 Task: Look for Airbnb options in Asipovichy, Belarus from 1st December, 2023 to 8th December, 2023 for 2 adults, 1 child.1  bedroom having 1 bed and 1 bathroom. Property type can be hotel. Look for 4 properties as per requirement.
Action: Mouse moved to (459, 62)
Screenshot: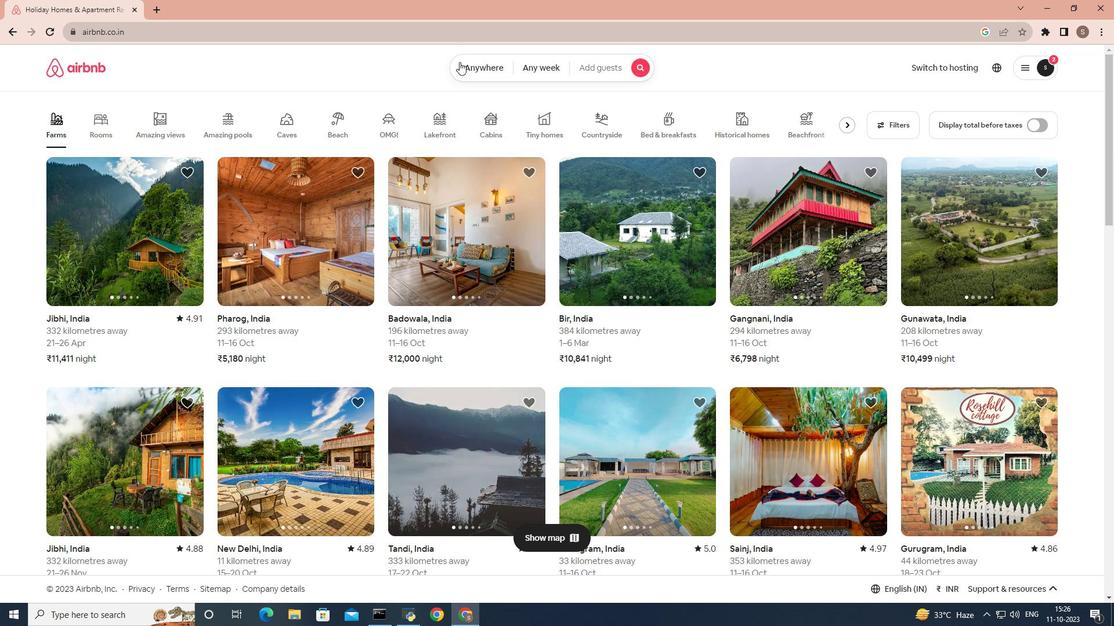 
Action: Mouse pressed left at (459, 62)
Screenshot: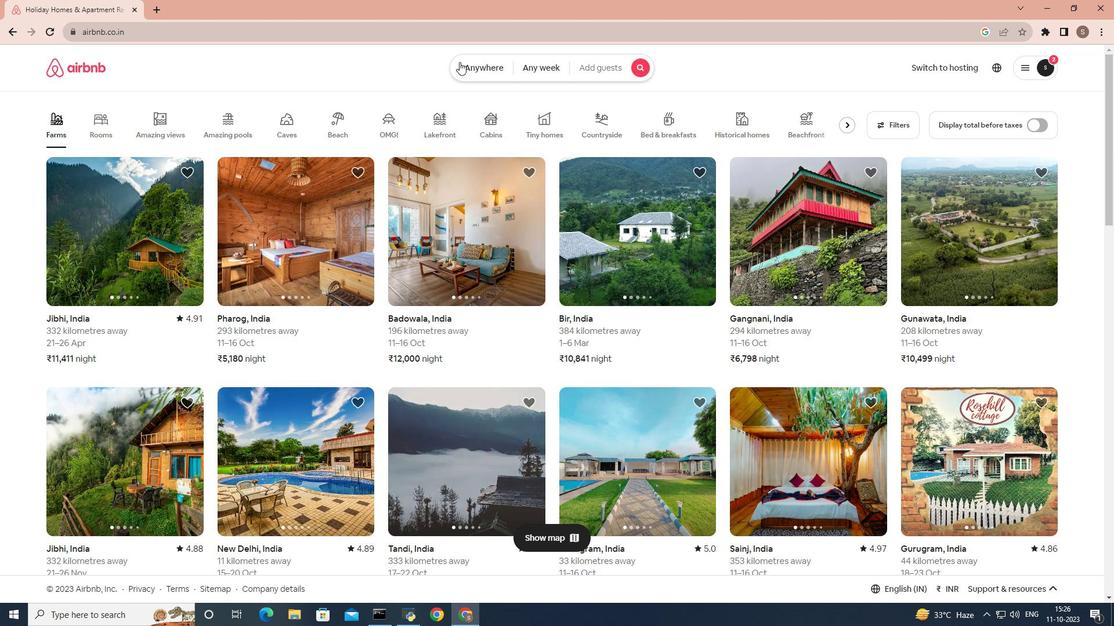 
Action: Mouse moved to (340, 108)
Screenshot: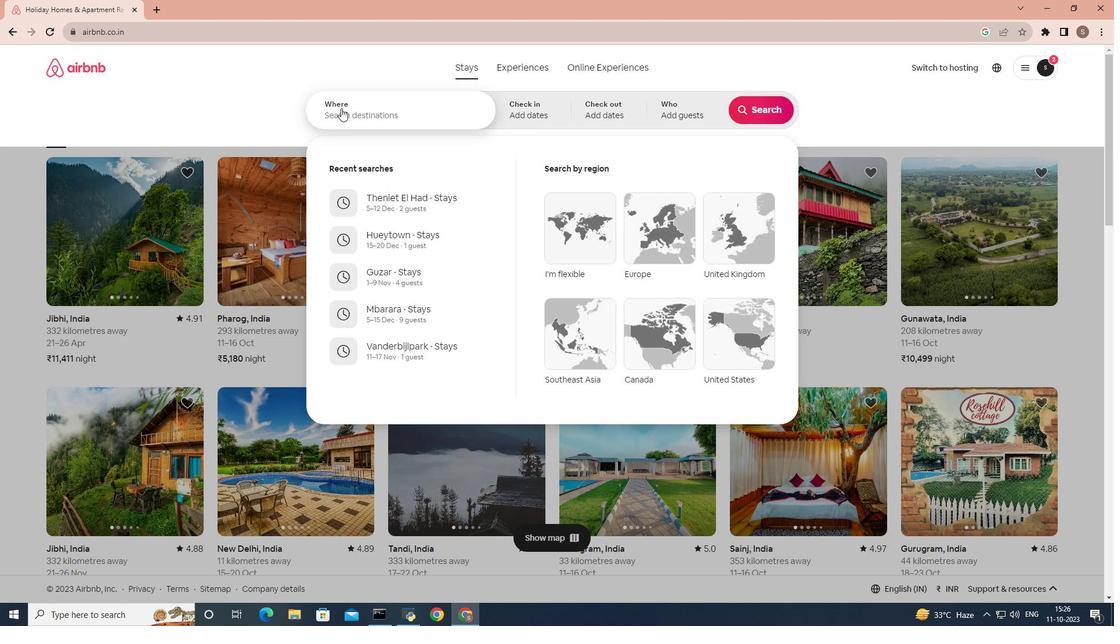 
Action: Mouse pressed left at (340, 108)
Screenshot: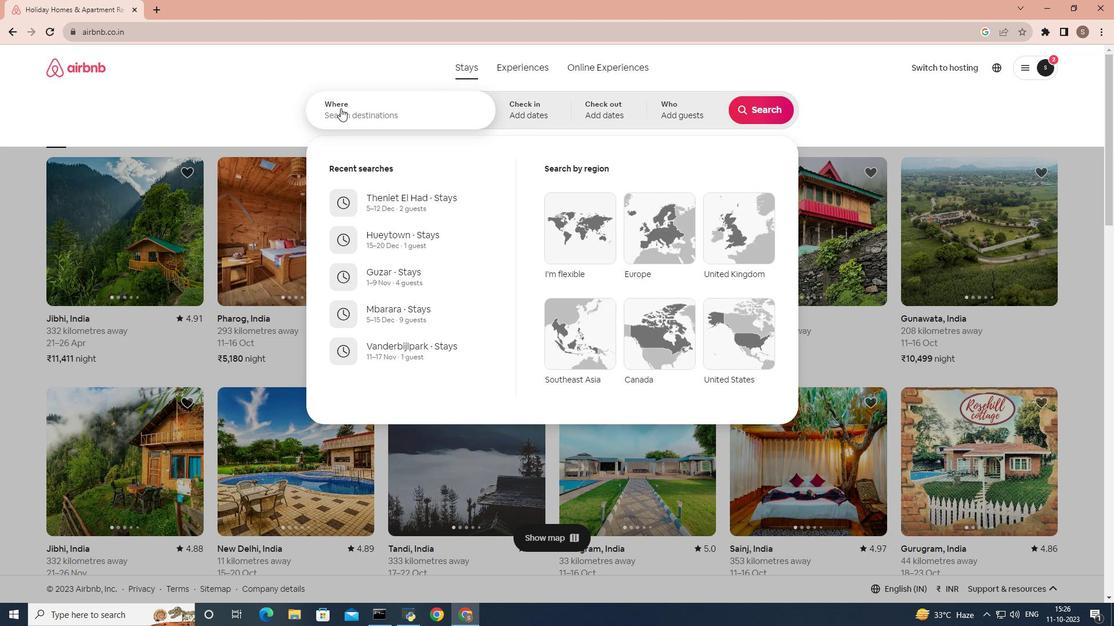 
Action: Key pressed asipo
Screenshot: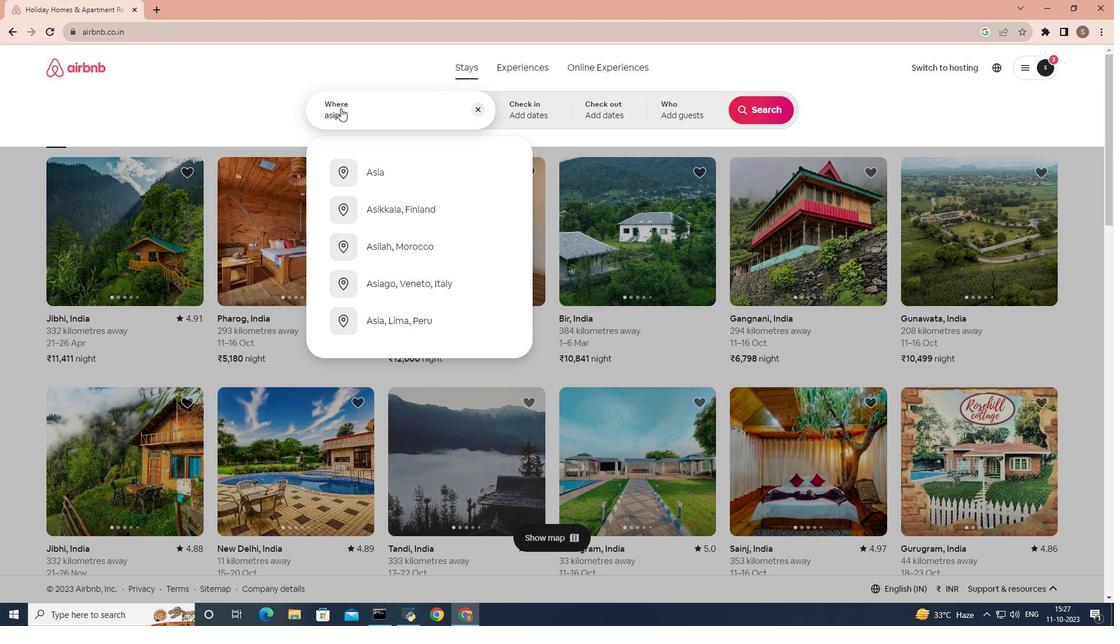 
Action: Mouse moved to (342, 183)
Screenshot: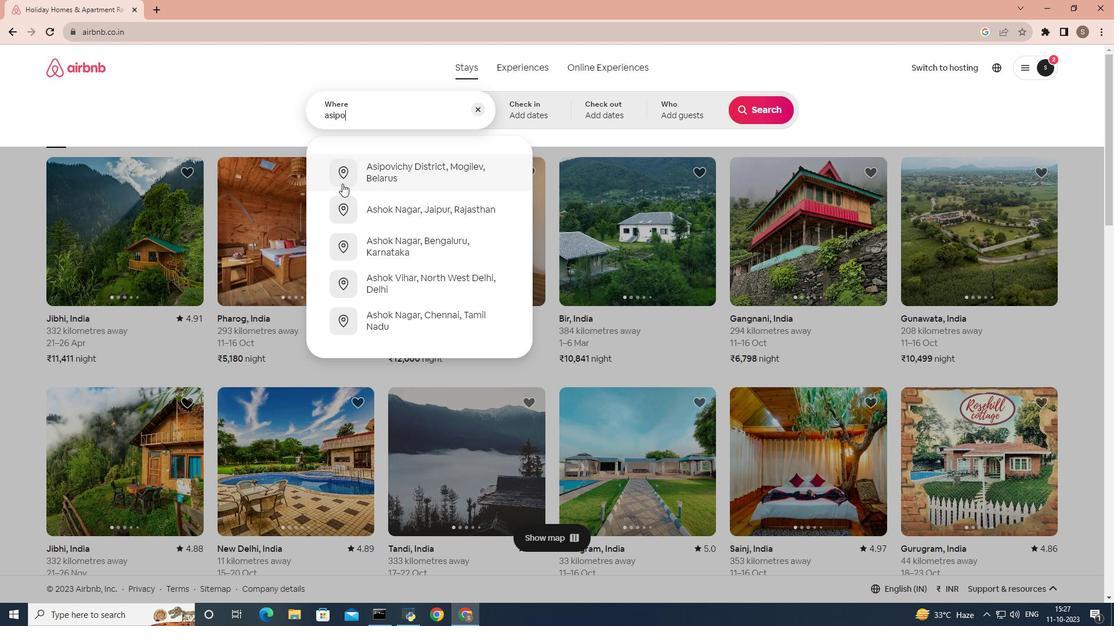 
Action: Mouse pressed left at (342, 183)
Screenshot: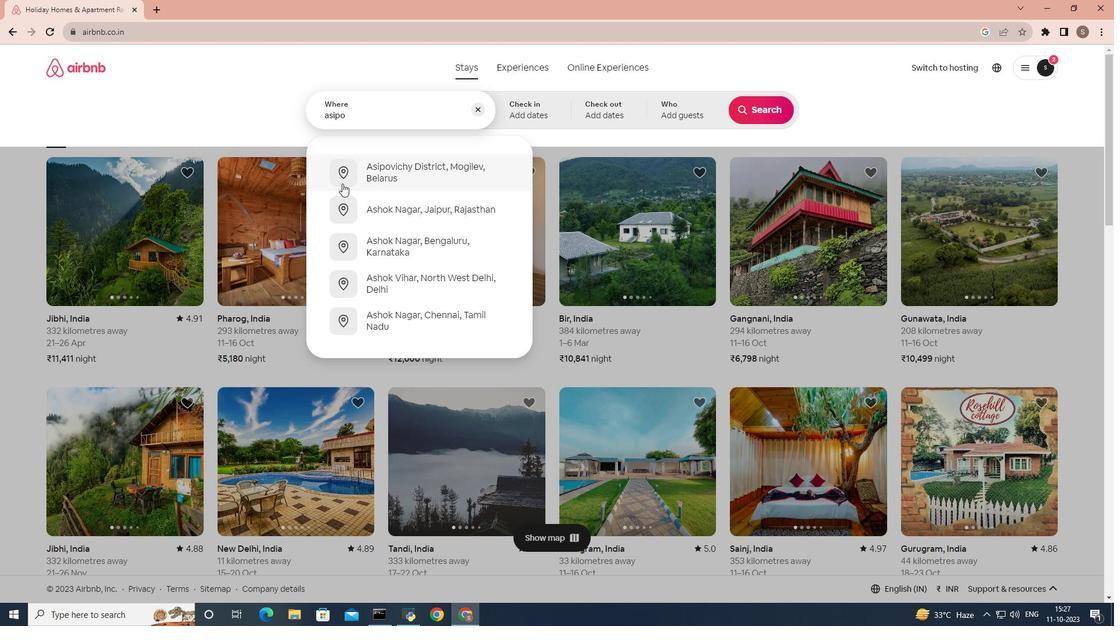 
Action: Mouse moved to (763, 208)
Screenshot: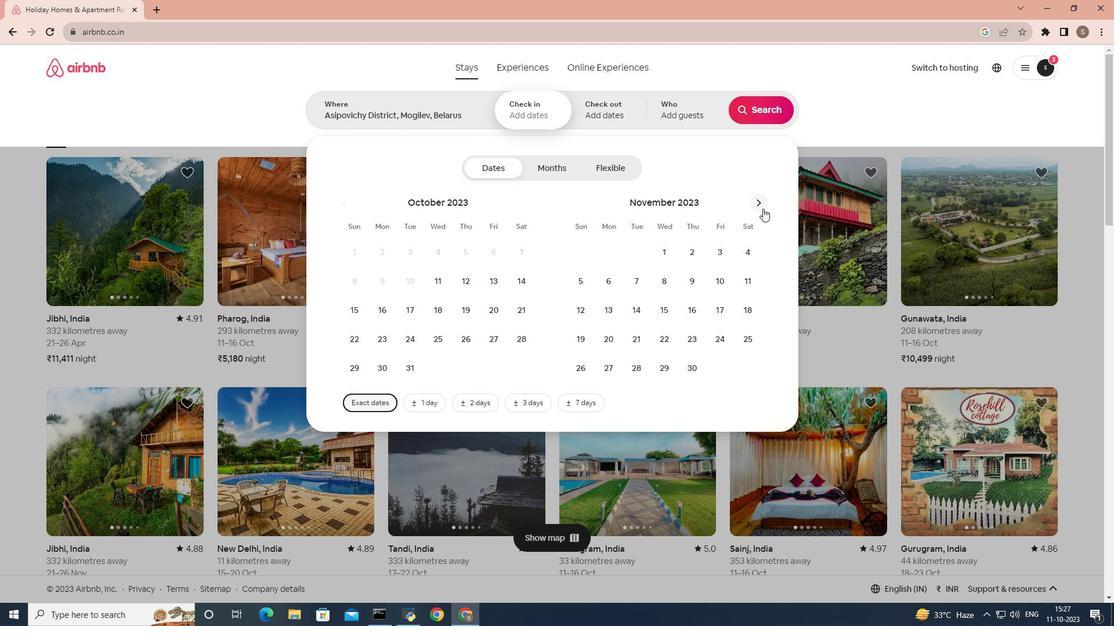 
Action: Mouse pressed left at (763, 208)
Screenshot: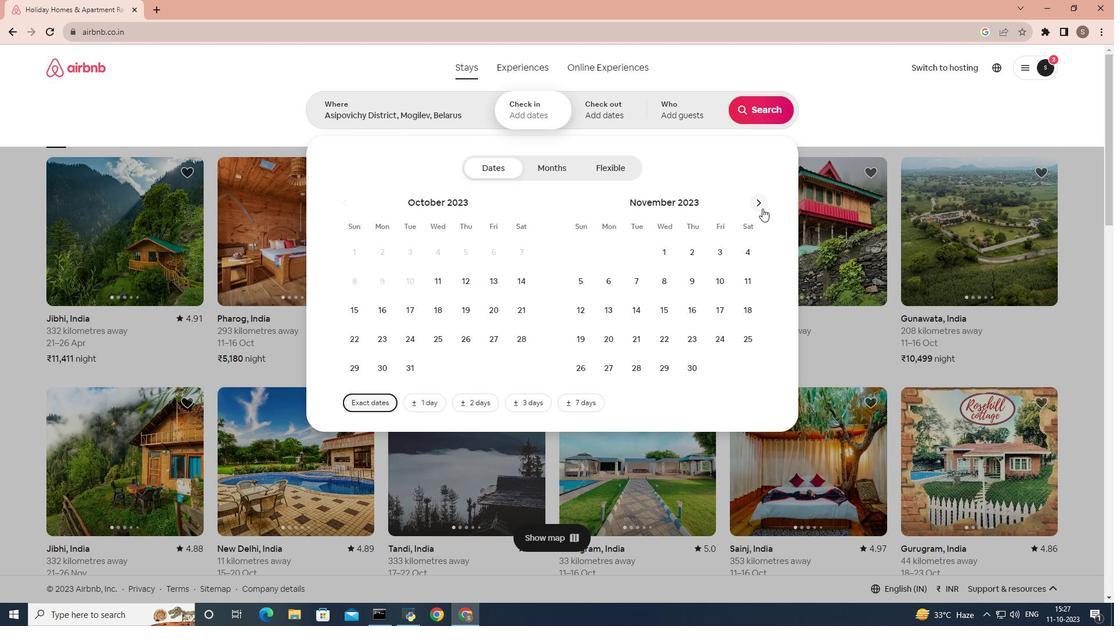 
Action: Mouse moved to (723, 253)
Screenshot: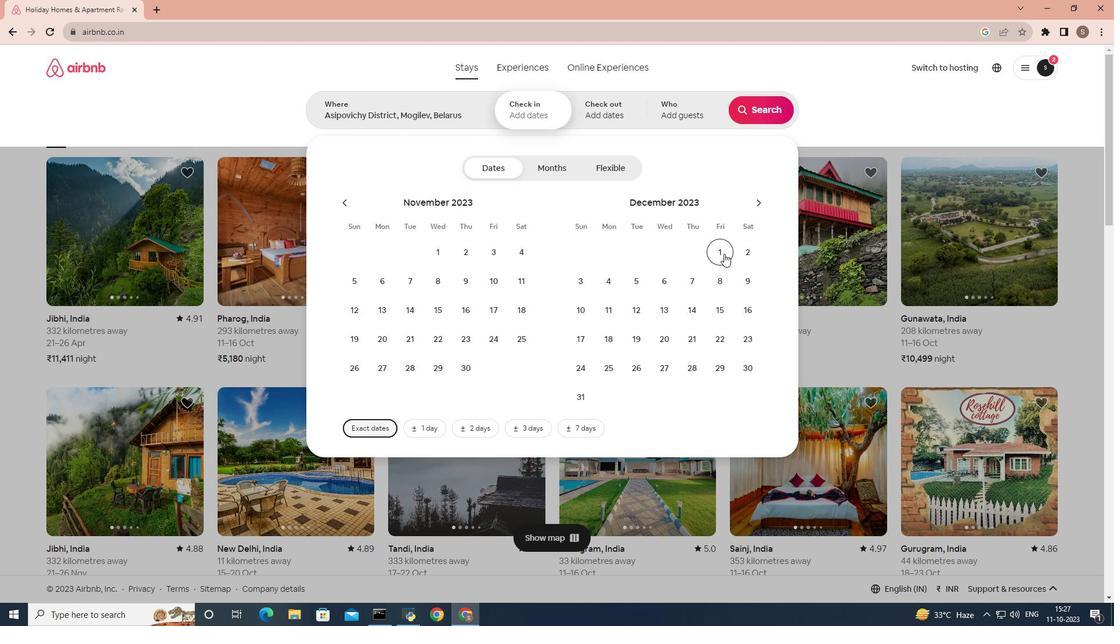 
Action: Mouse pressed left at (723, 253)
Screenshot: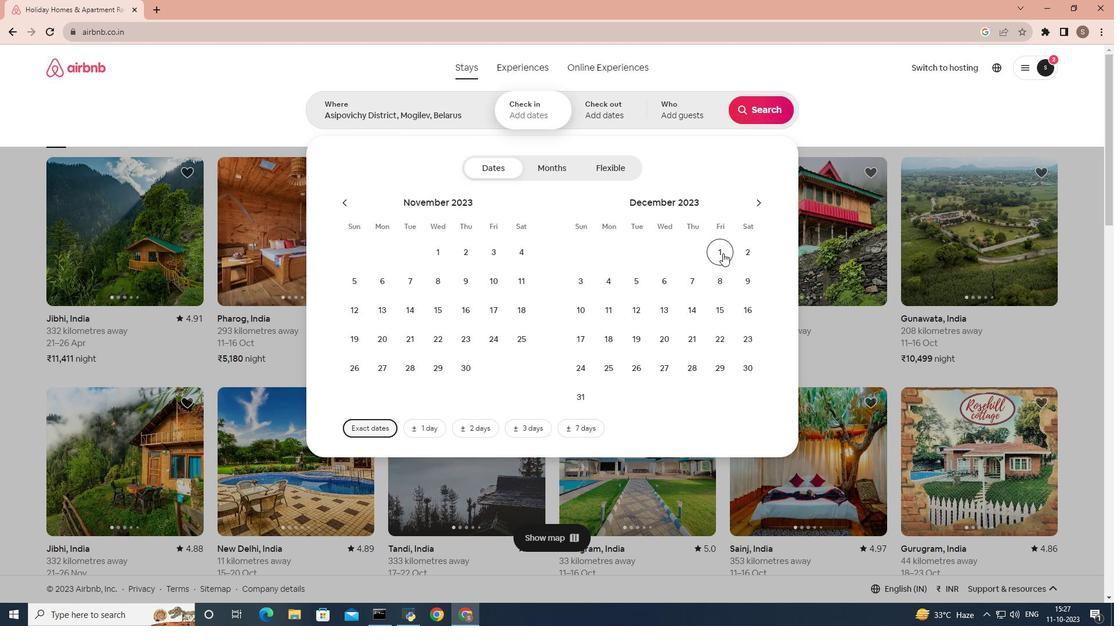 
Action: Mouse moved to (716, 283)
Screenshot: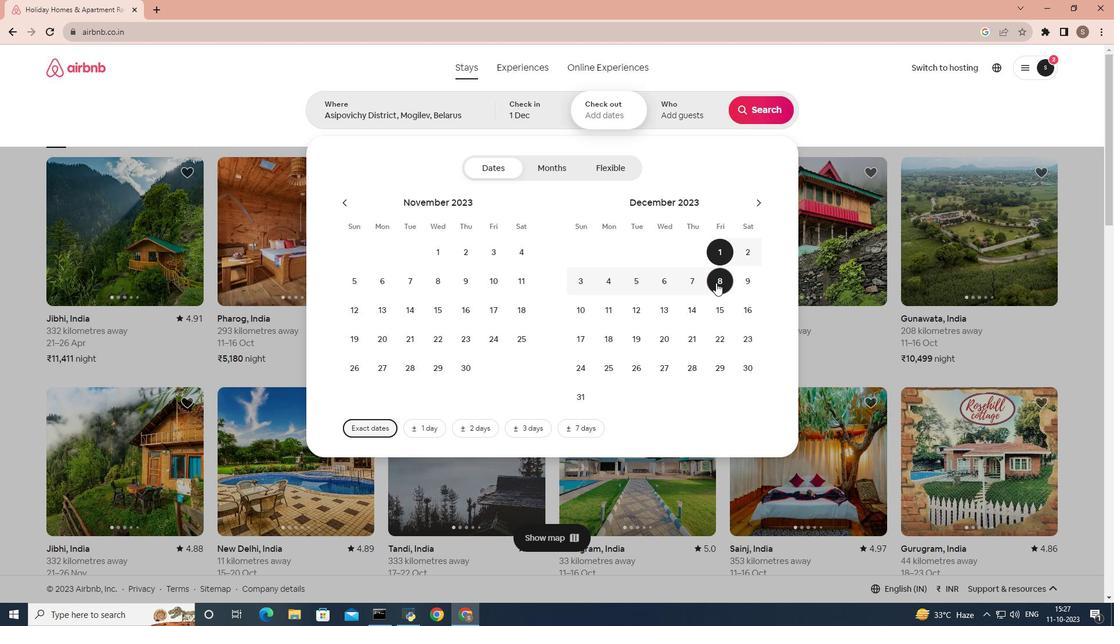 
Action: Mouse pressed left at (716, 283)
Screenshot: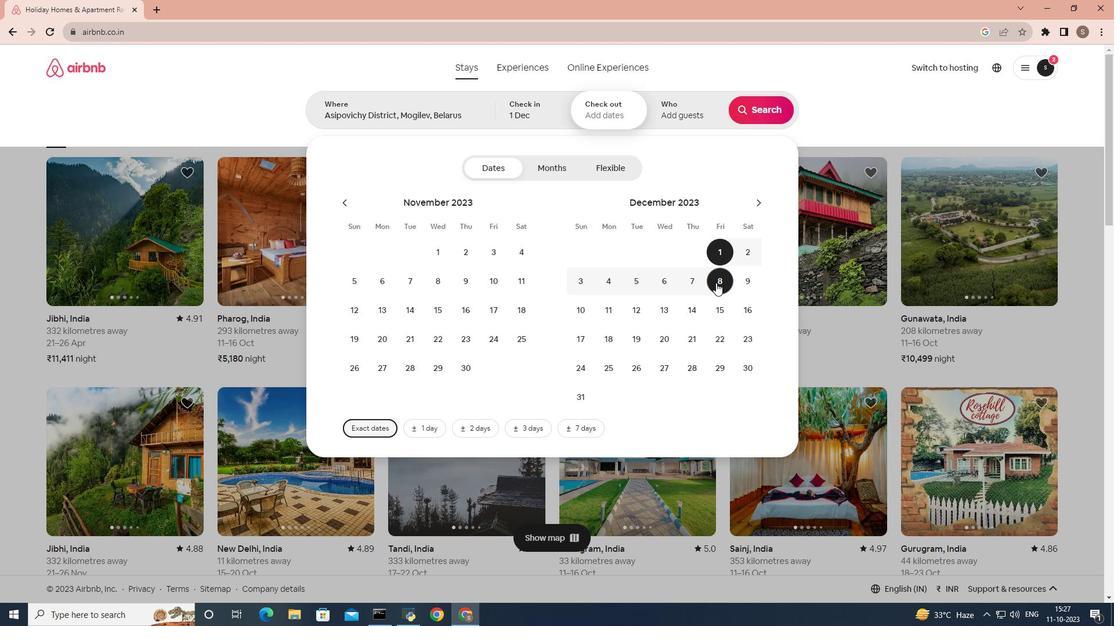 
Action: Mouse moved to (705, 117)
Screenshot: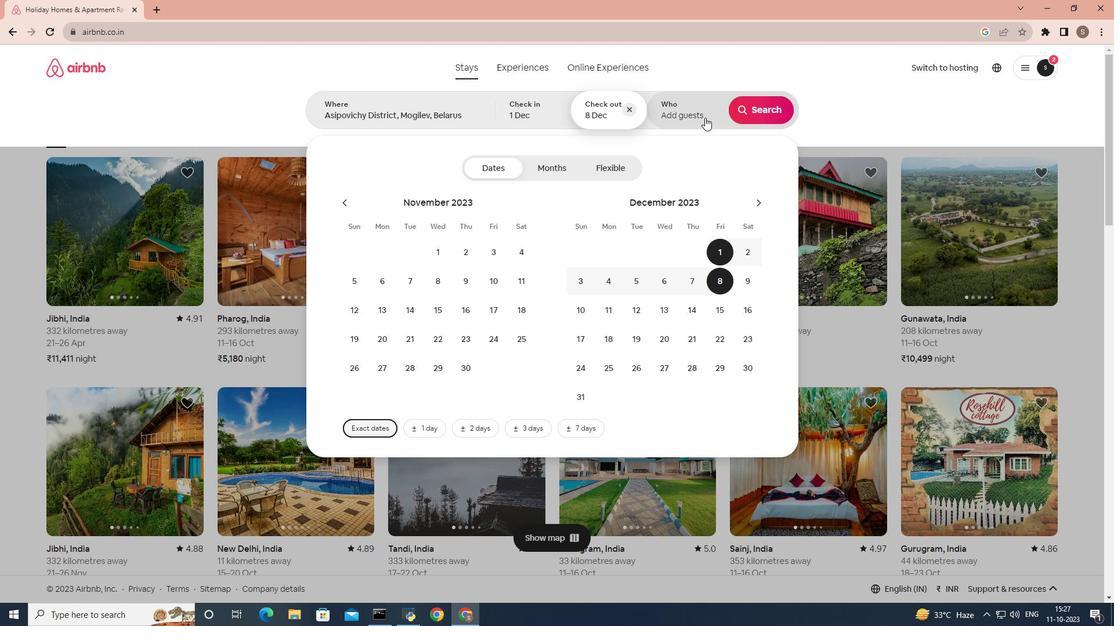 
Action: Mouse pressed left at (705, 117)
Screenshot: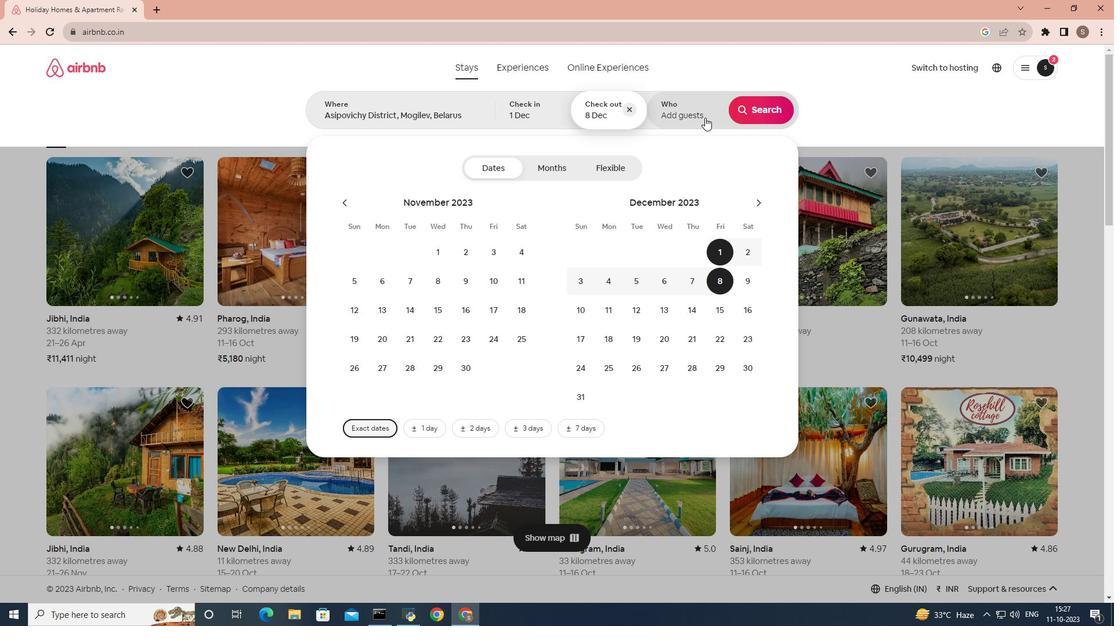 
Action: Mouse moved to (767, 163)
Screenshot: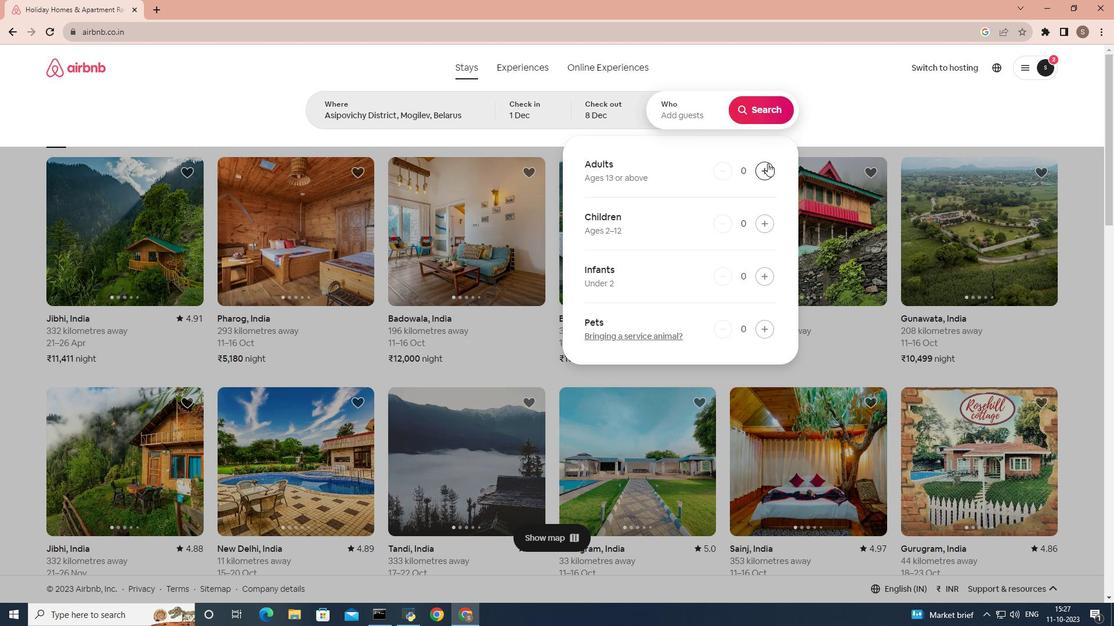 
Action: Mouse pressed left at (767, 163)
Screenshot: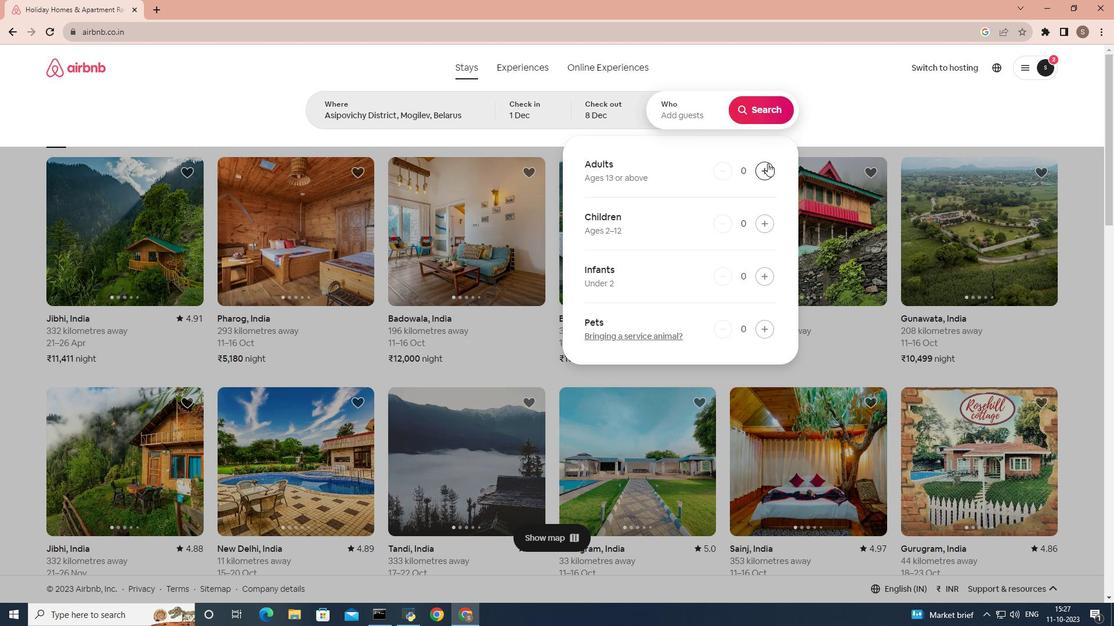 
Action: Mouse pressed left at (767, 163)
Screenshot: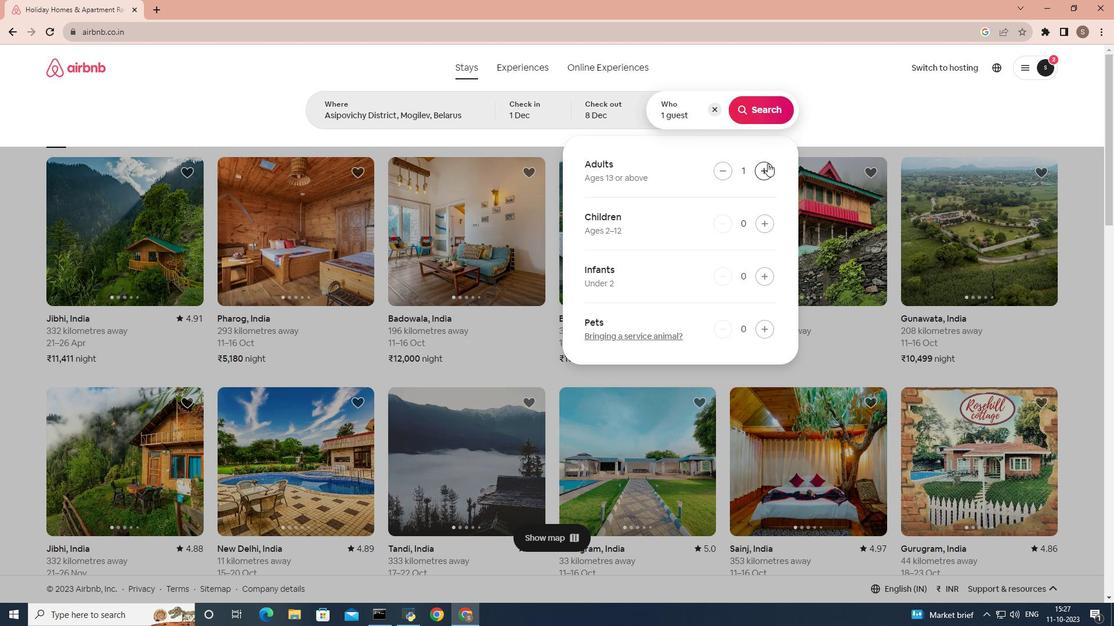 
Action: Mouse moved to (763, 225)
Screenshot: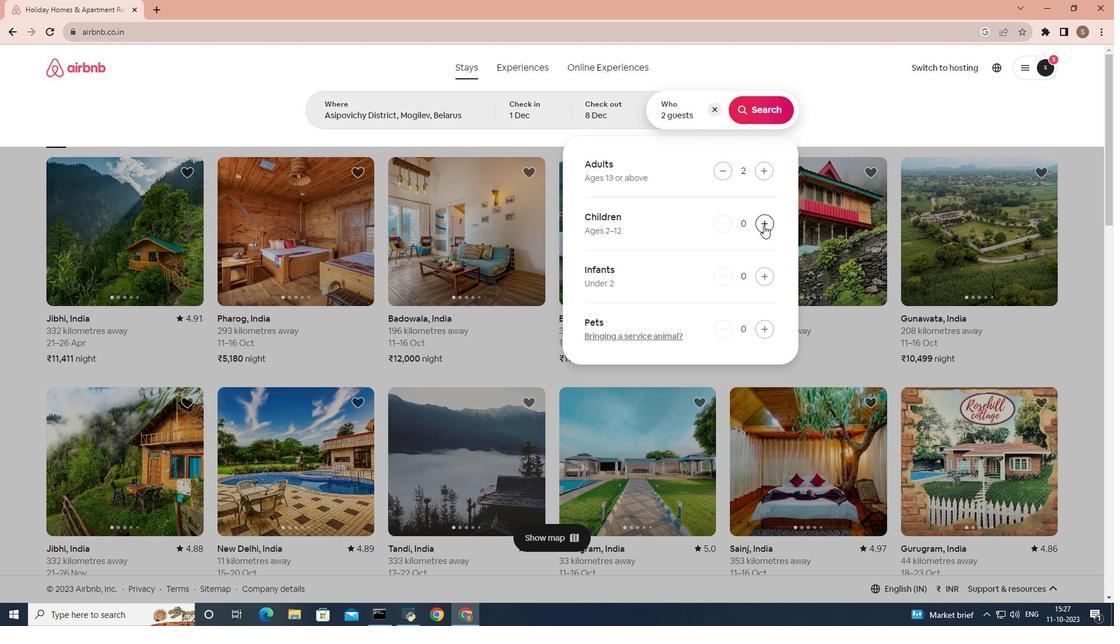 
Action: Mouse pressed left at (763, 225)
Screenshot: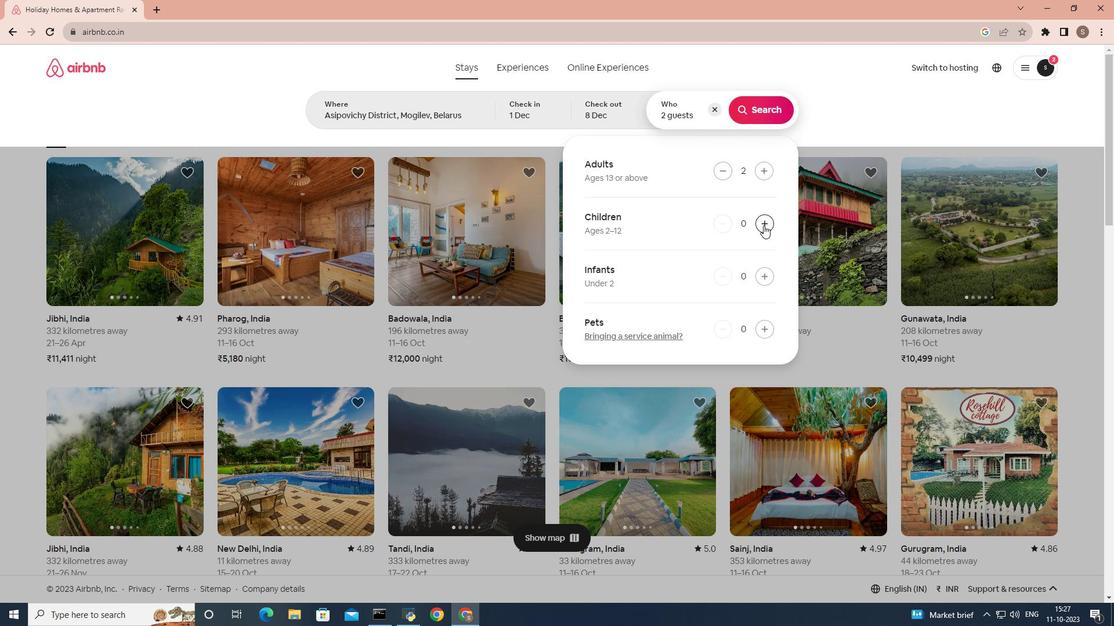 
Action: Mouse moved to (771, 115)
Screenshot: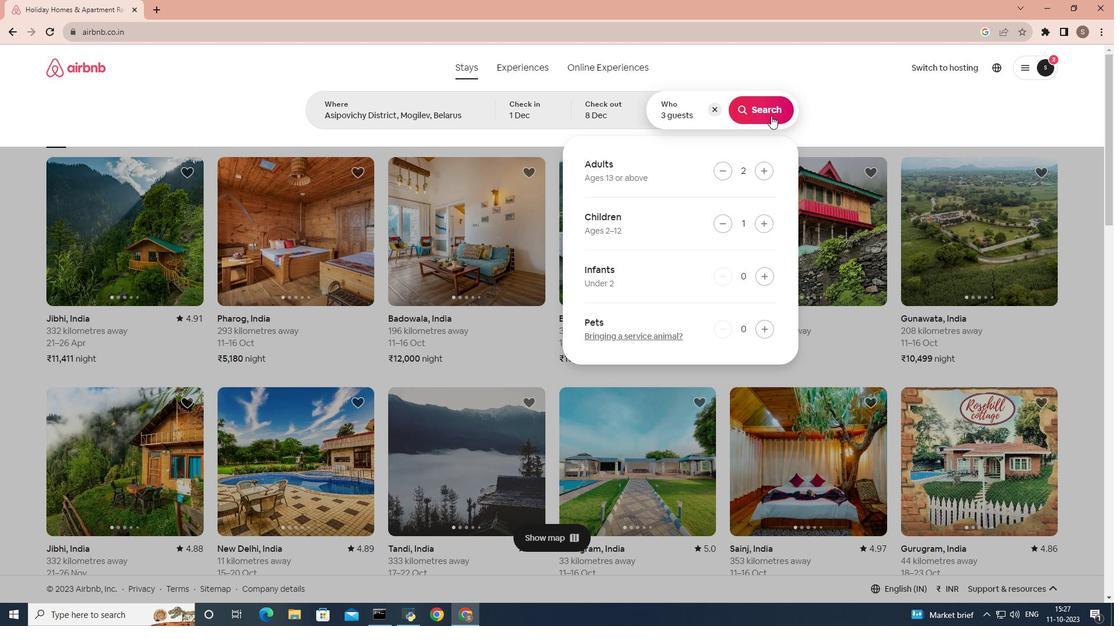 
Action: Mouse pressed left at (771, 115)
Screenshot: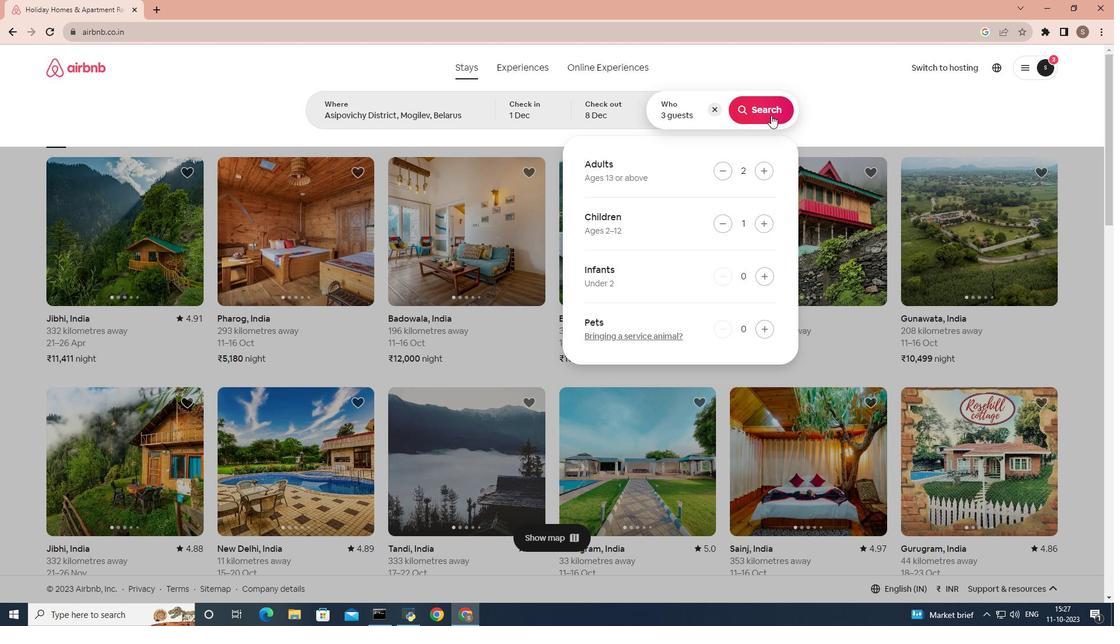 
Action: Mouse moved to (907, 120)
Screenshot: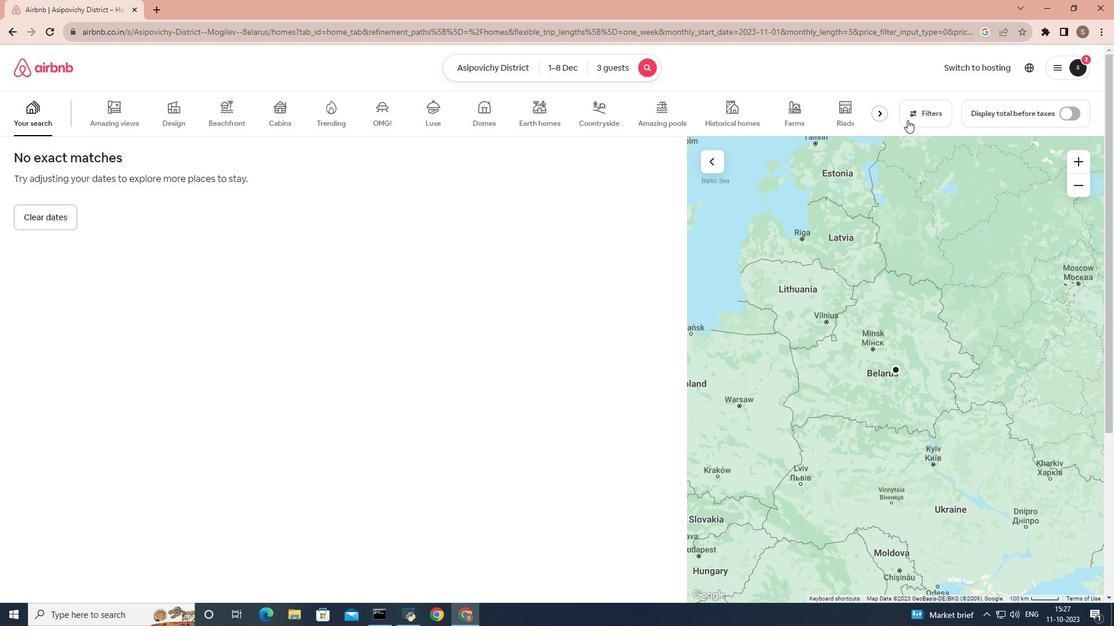 
Action: Mouse pressed left at (907, 120)
Screenshot: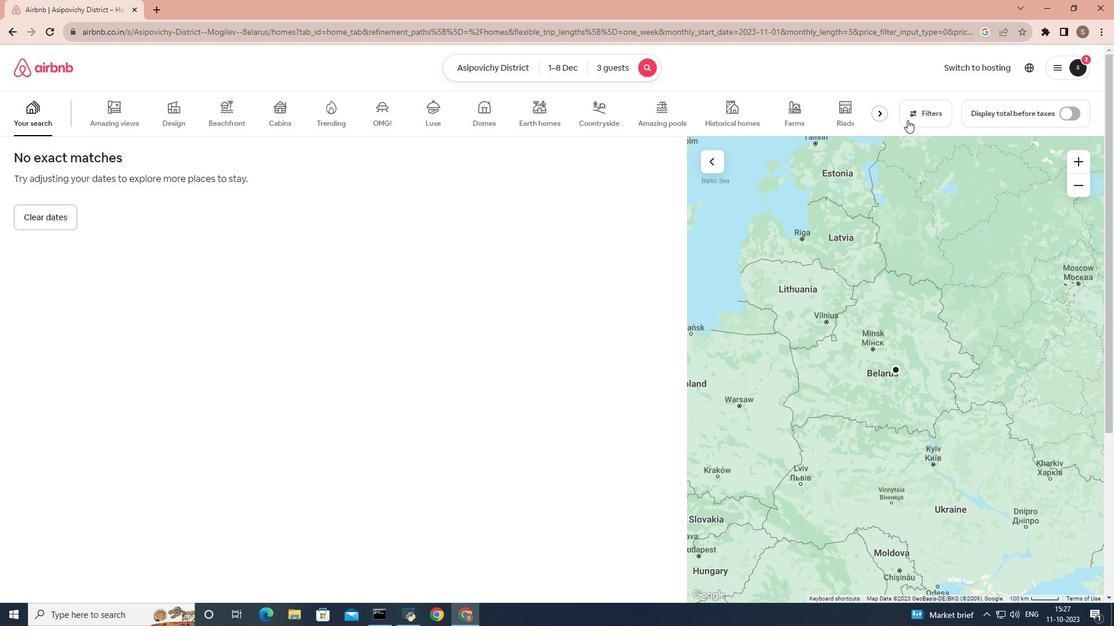 
Action: Mouse moved to (424, 423)
Screenshot: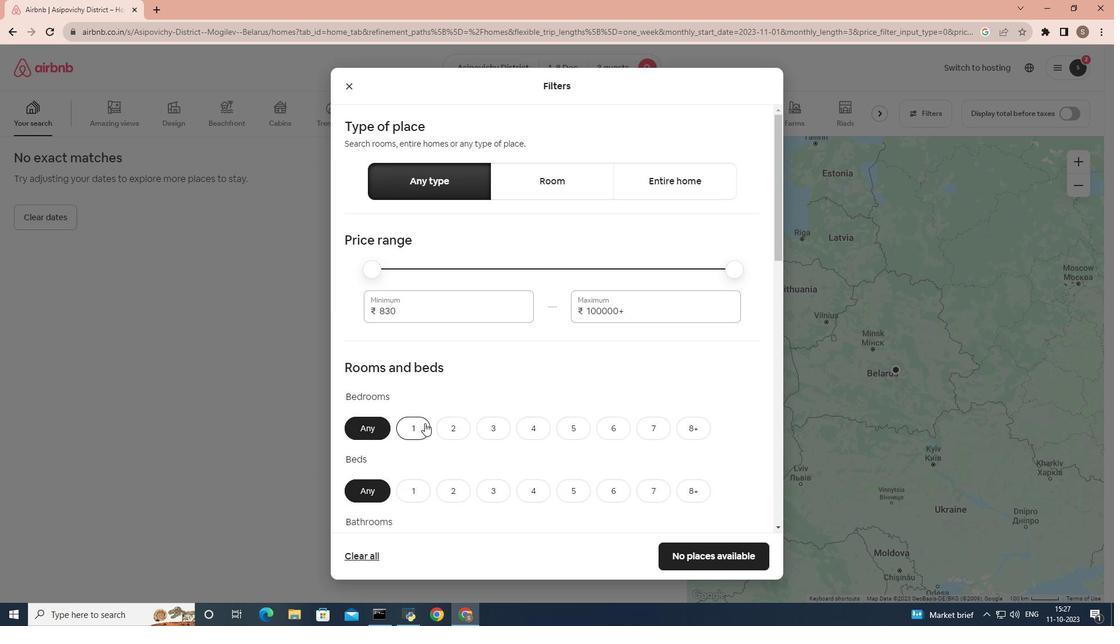 
Action: Mouse pressed left at (424, 423)
Screenshot: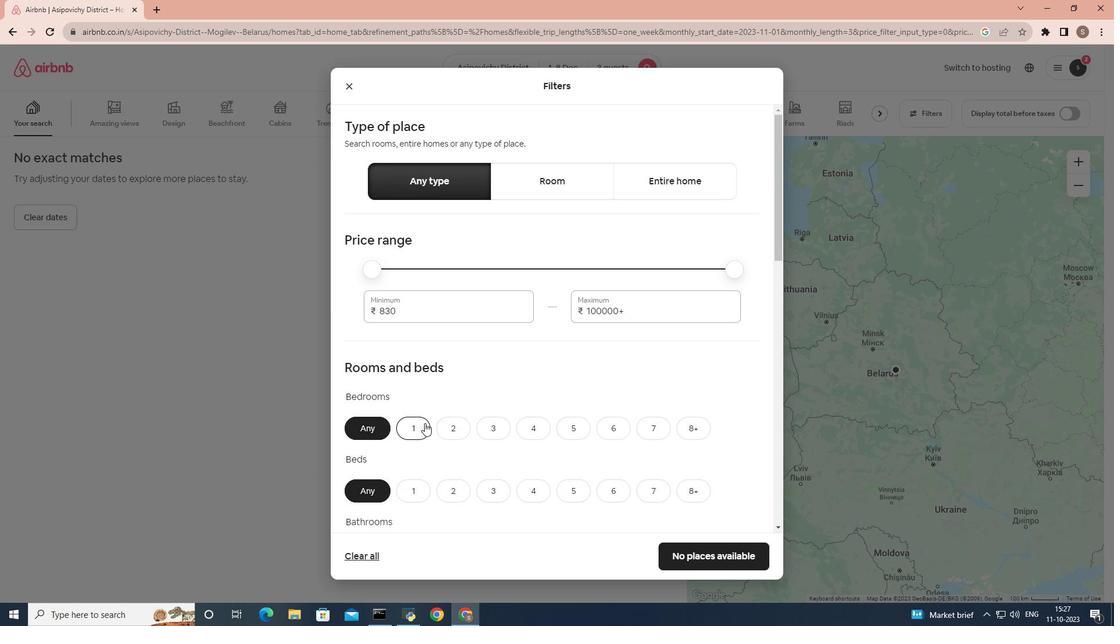 
Action: Mouse scrolled (424, 423) with delta (0, 0)
Screenshot: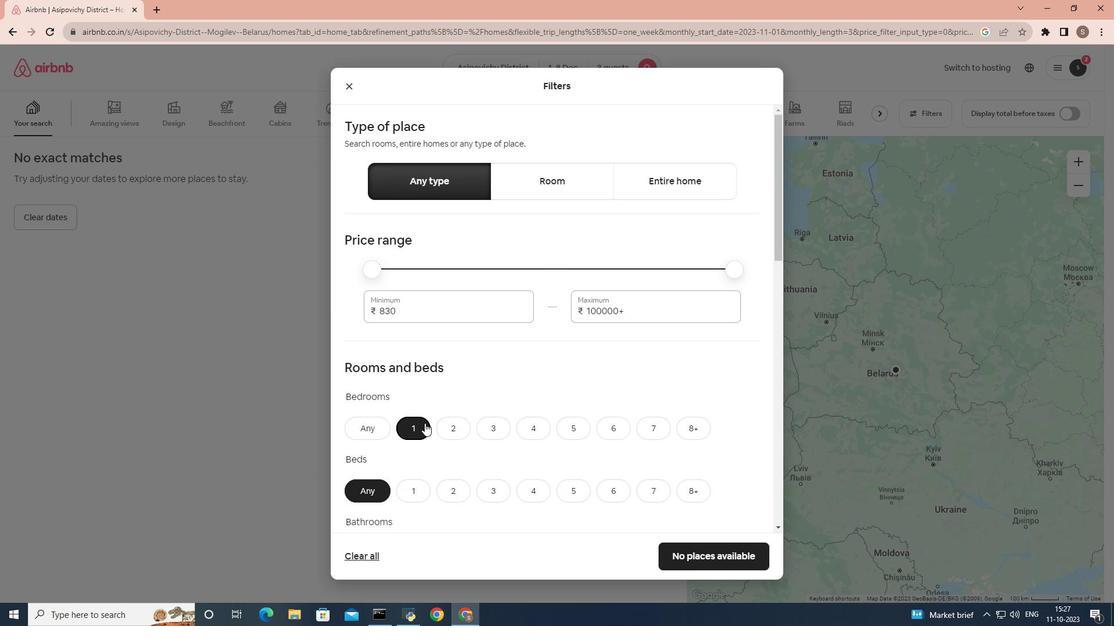 
Action: Mouse scrolled (424, 423) with delta (0, 0)
Screenshot: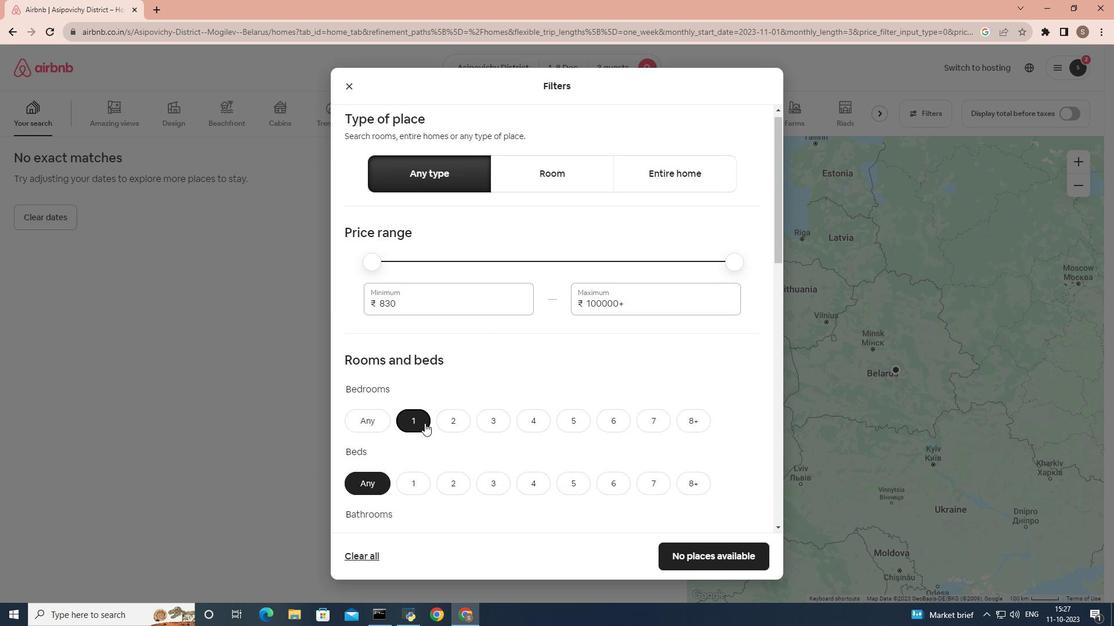 
Action: Mouse scrolled (424, 423) with delta (0, 0)
Screenshot: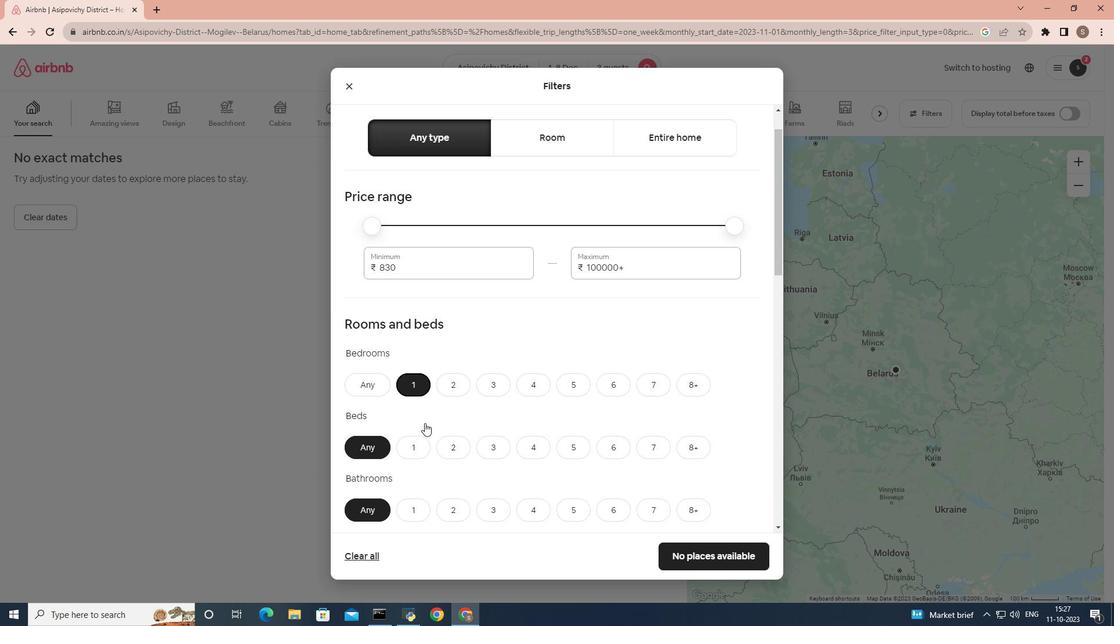 
Action: Mouse moved to (421, 371)
Screenshot: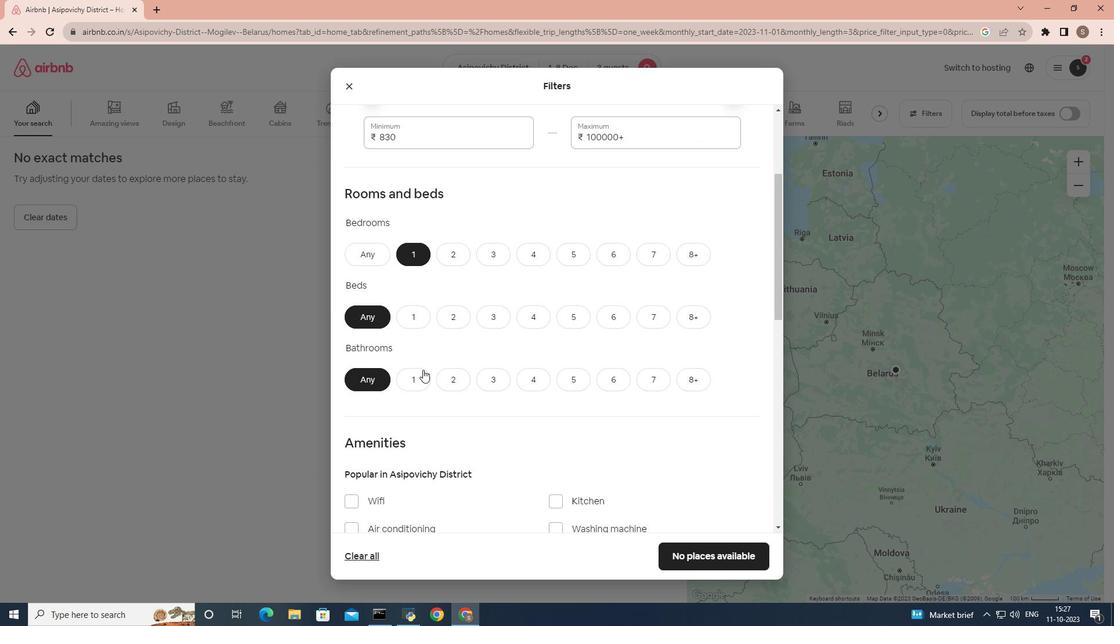 
Action: Mouse pressed left at (421, 371)
Screenshot: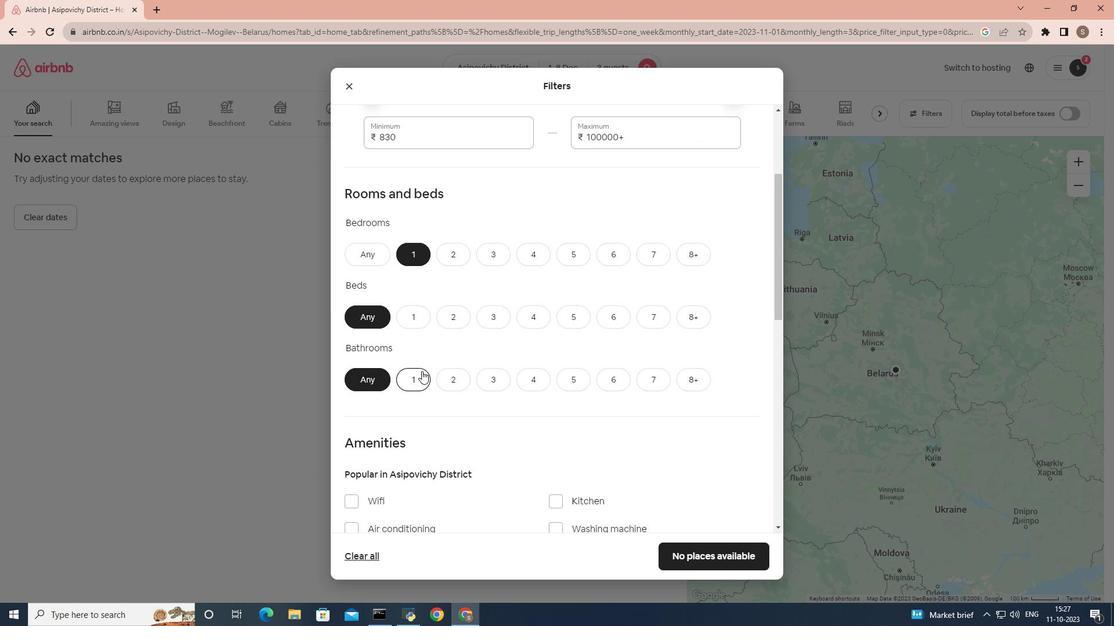 
Action: Mouse moved to (402, 309)
Screenshot: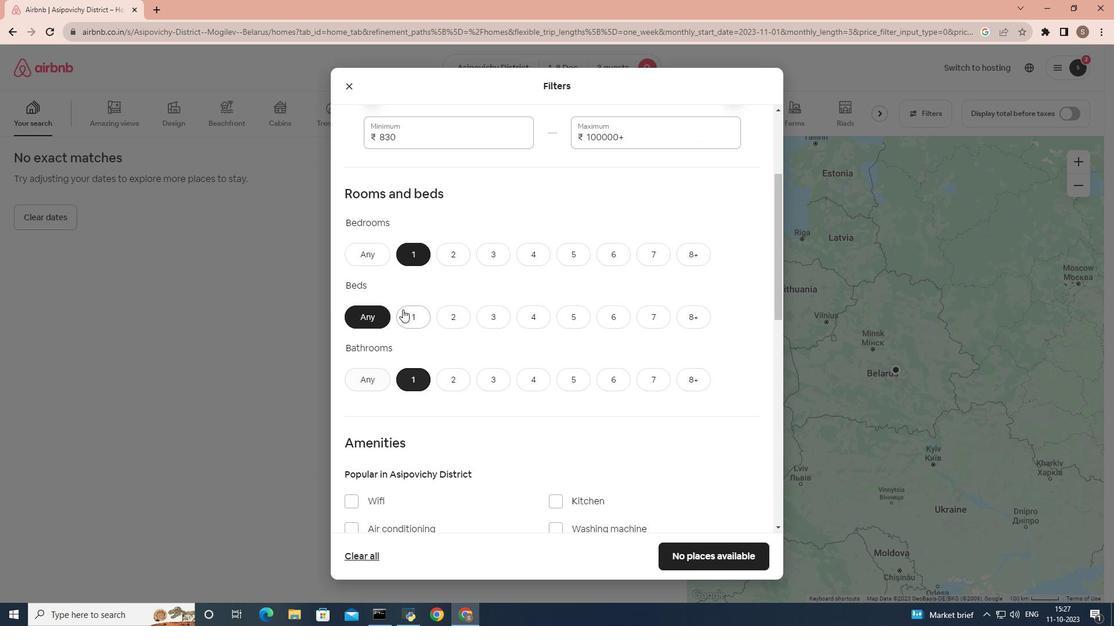 
Action: Mouse pressed left at (402, 309)
Screenshot: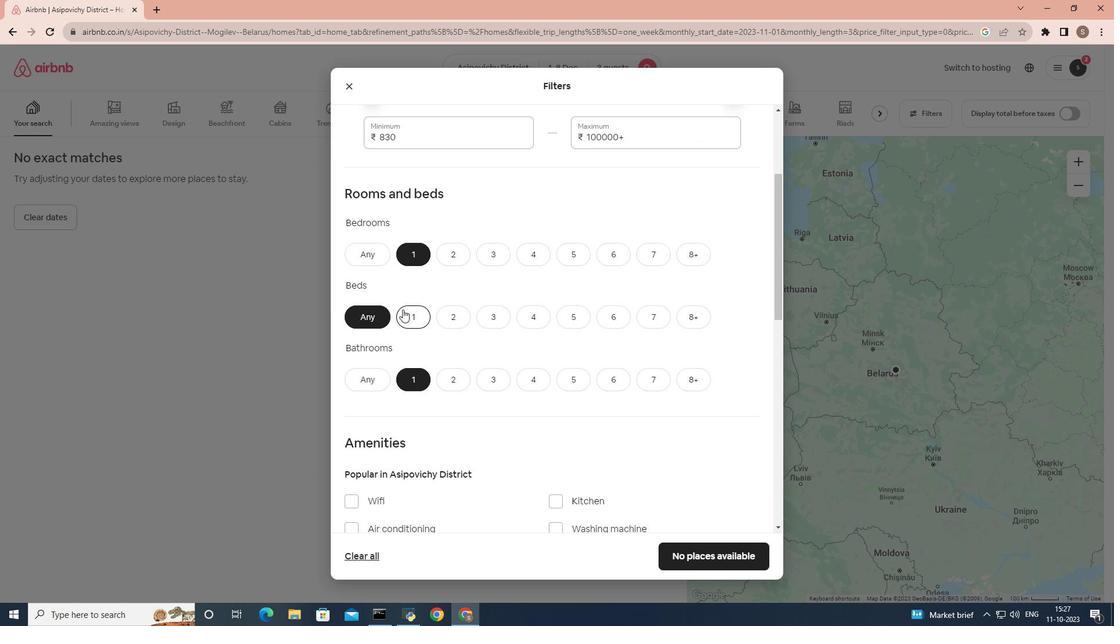 
Action: Mouse moved to (472, 358)
Screenshot: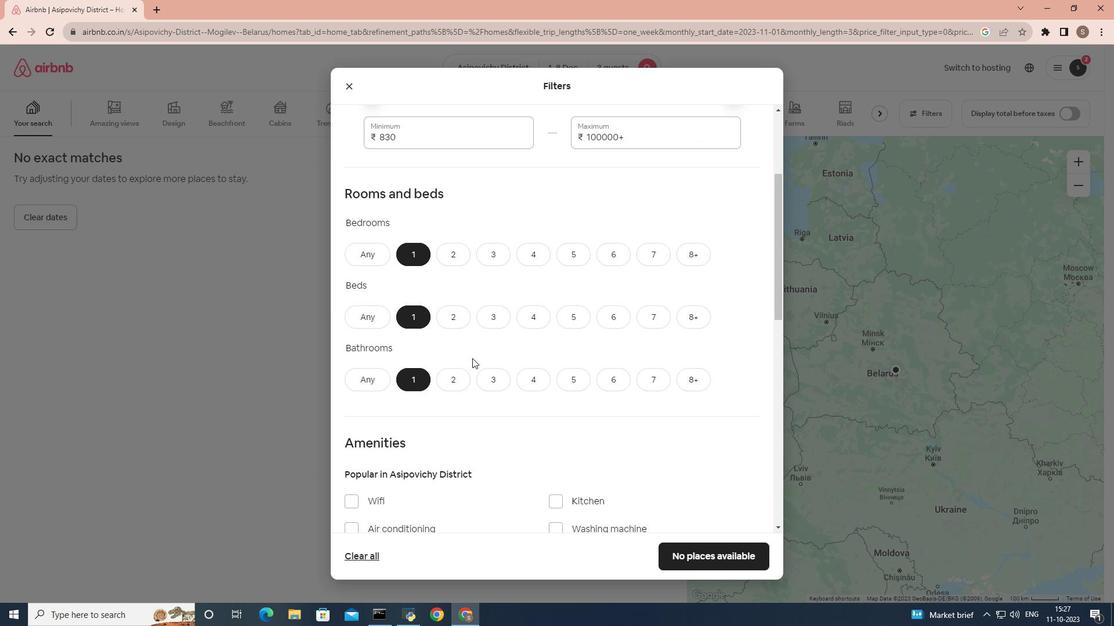 
Action: Mouse scrolled (472, 358) with delta (0, 0)
Screenshot: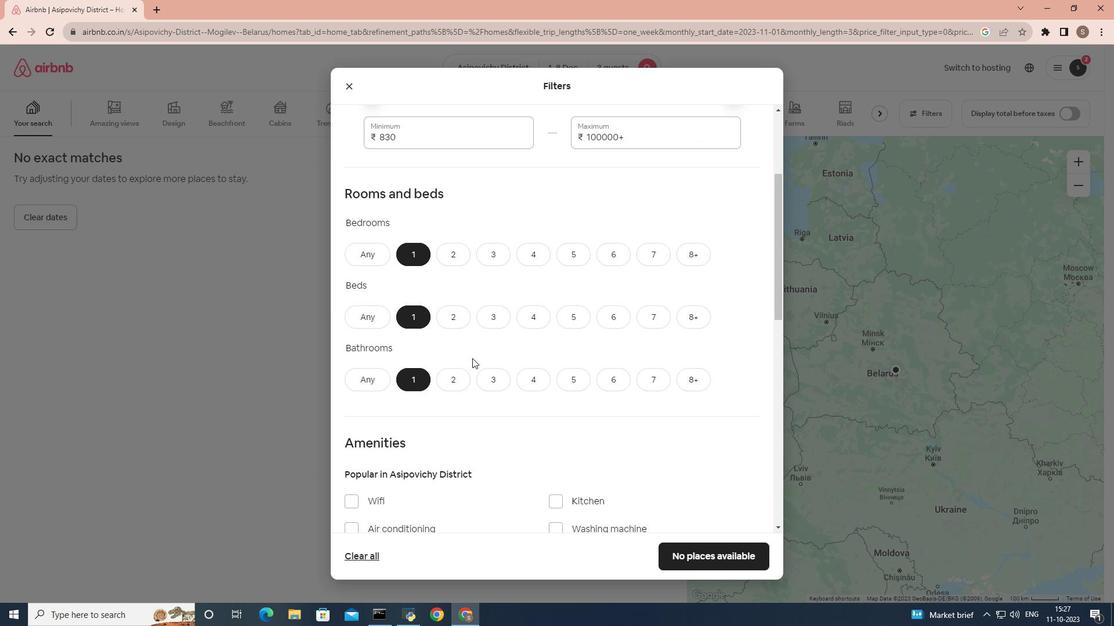 
Action: Mouse scrolled (472, 358) with delta (0, 0)
Screenshot: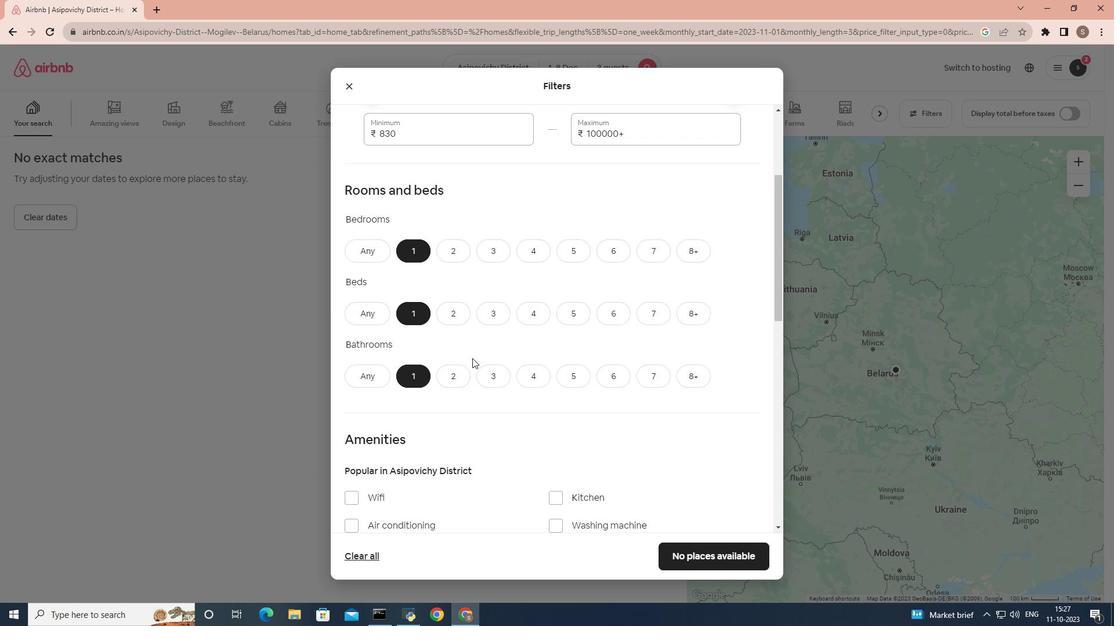 
Action: Mouse scrolled (472, 358) with delta (0, 0)
Screenshot: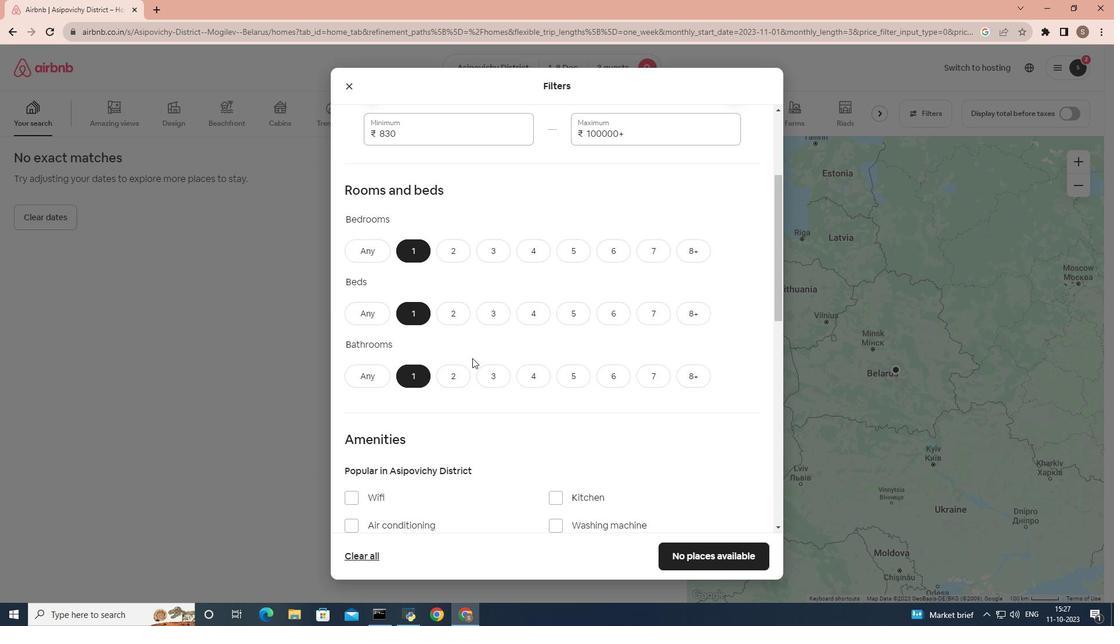 
Action: Mouse scrolled (472, 358) with delta (0, 0)
Screenshot: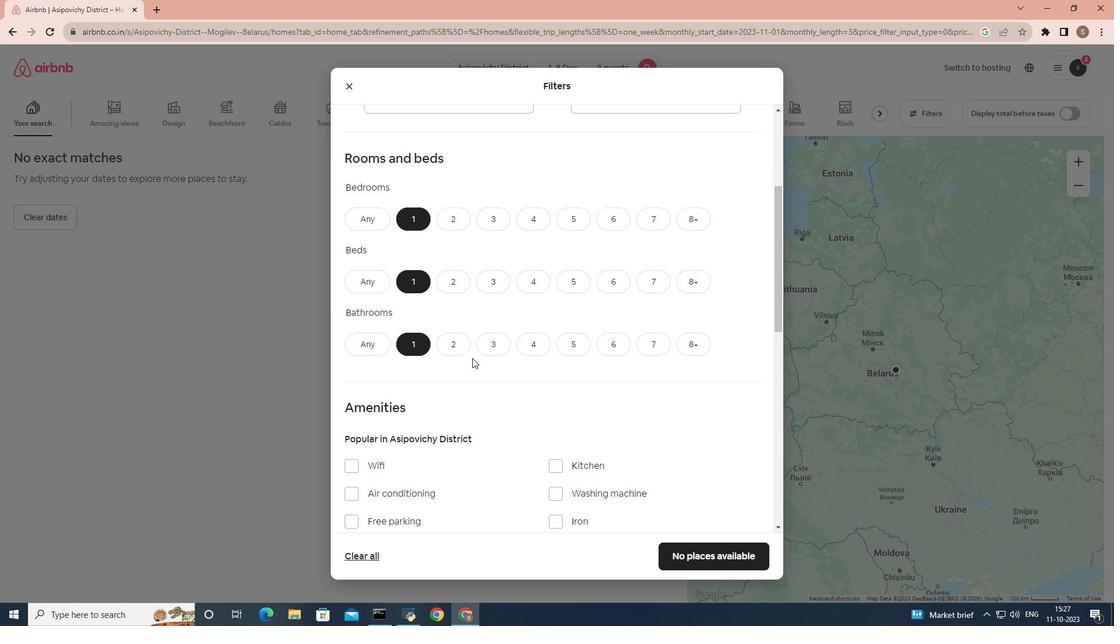 
Action: Mouse scrolled (472, 358) with delta (0, 0)
Screenshot: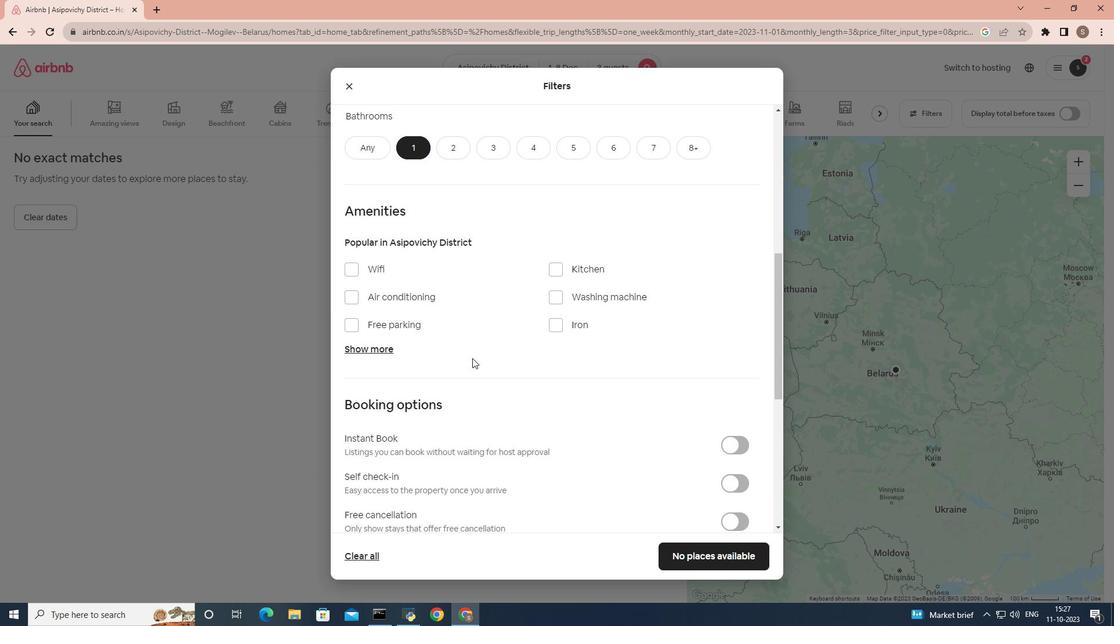 
Action: Mouse scrolled (472, 358) with delta (0, 0)
Screenshot: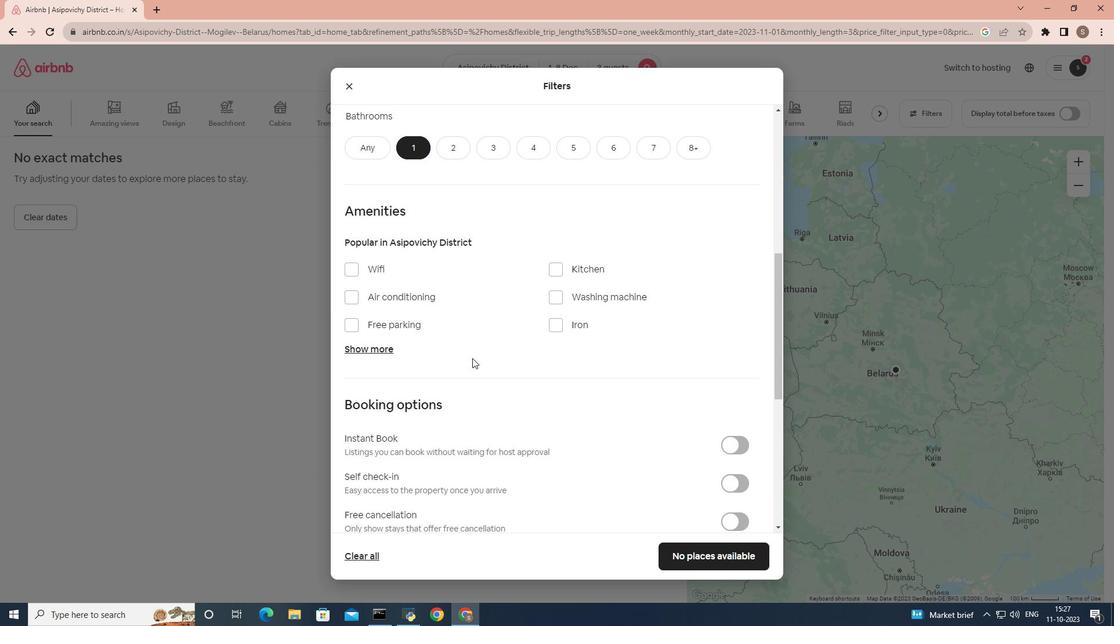 
Action: Mouse scrolled (472, 358) with delta (0, 0)
Screenshot: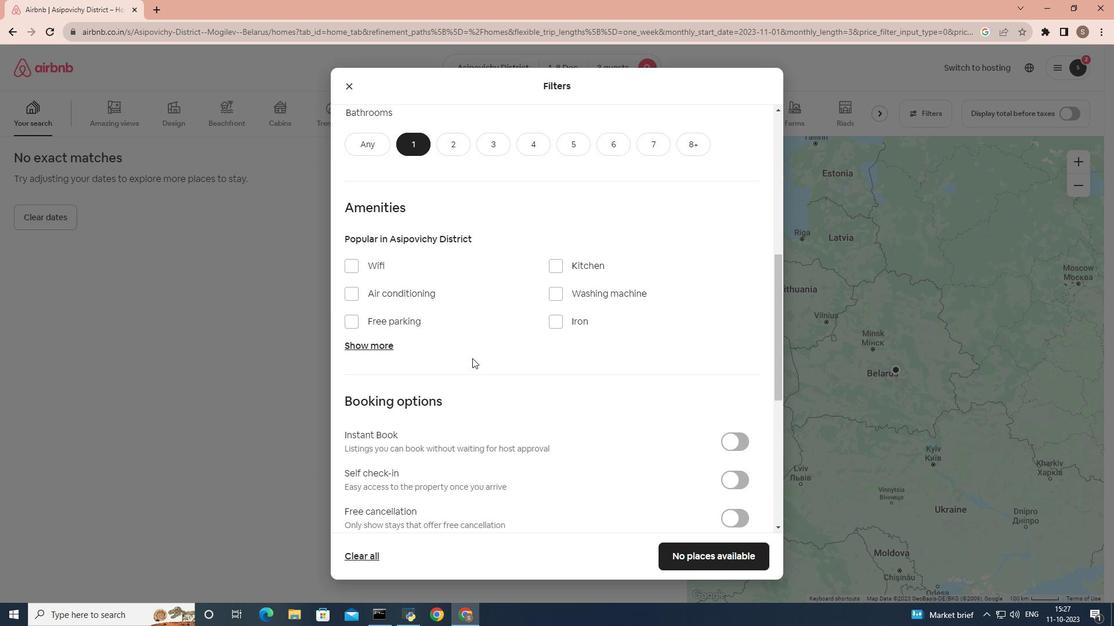 
Action: Mouse scrolled (472, 358) with delta (0, 0)
Screenshot: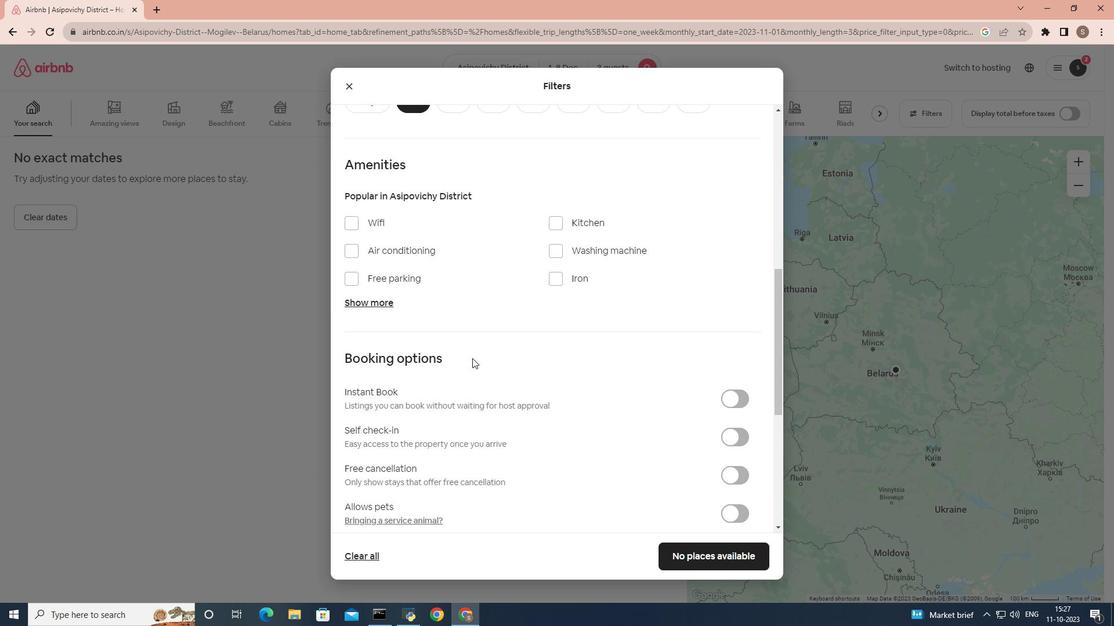 
Action: Mouse moved to (742, 555)
Screenshot: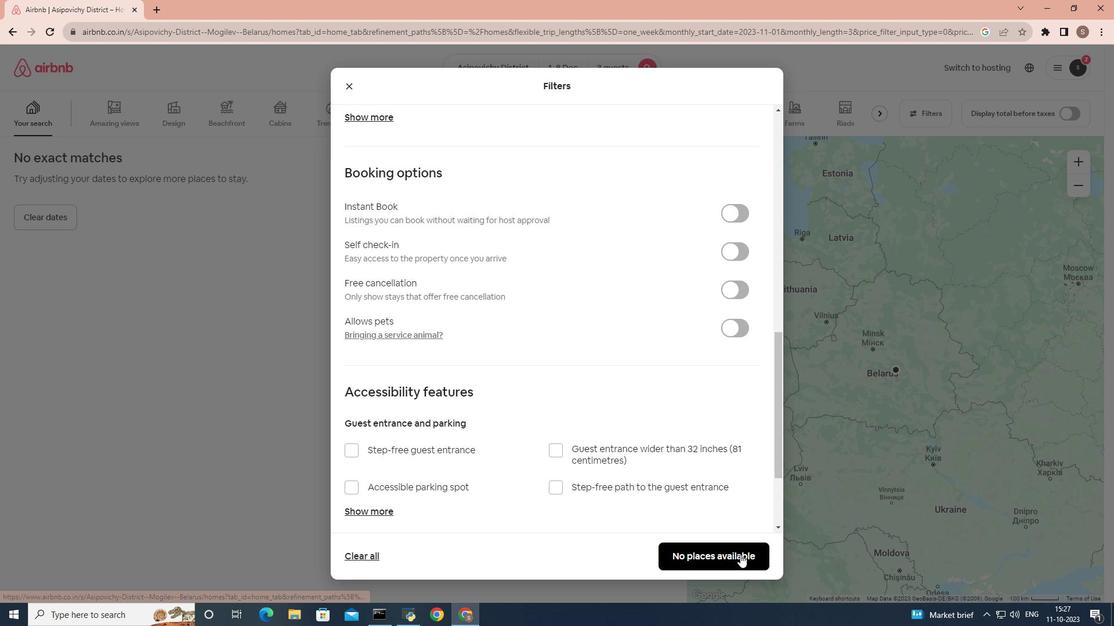 
Action: Mouse pressed left at (742, 555)
Screenshot: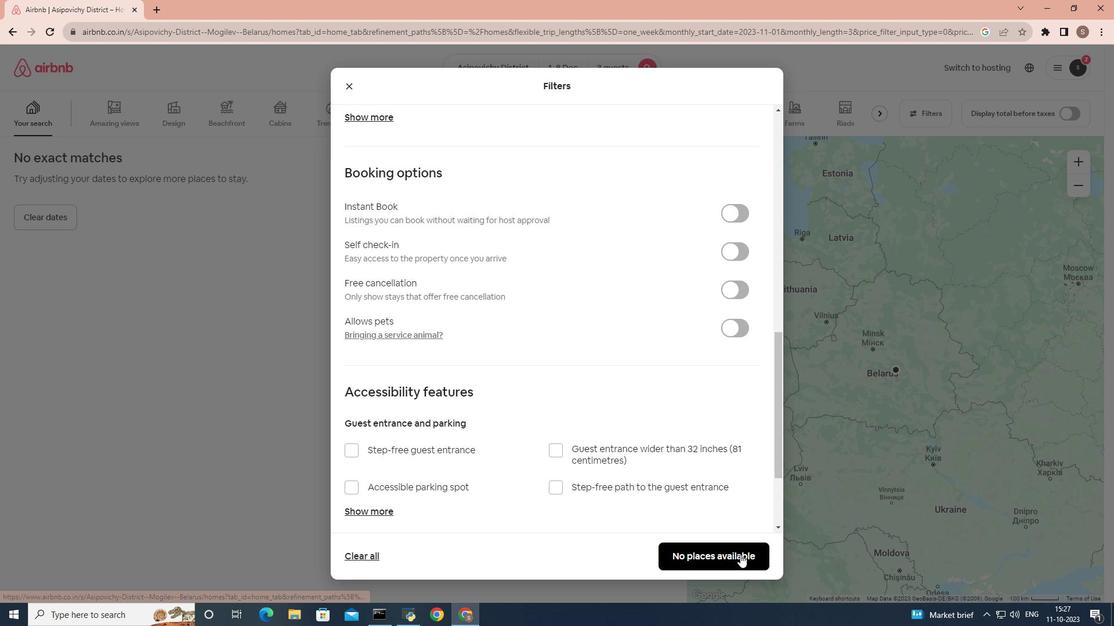 
Action: Mouse moved to (739, 554)
Screenshot: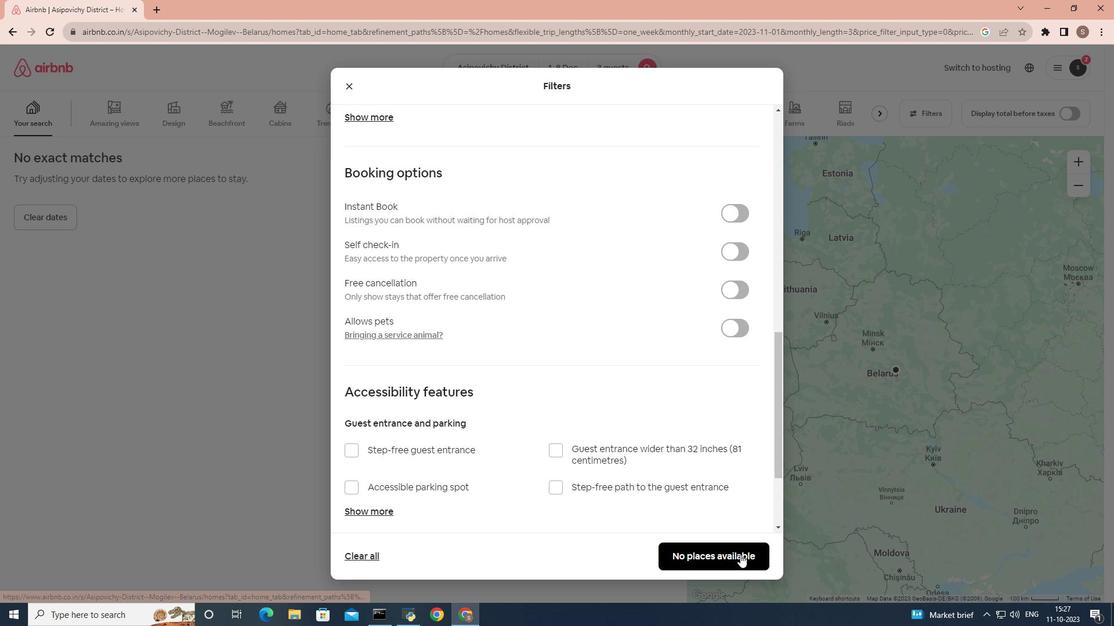 
Action: Mouse pressed left at (739, 554)
Screenshot: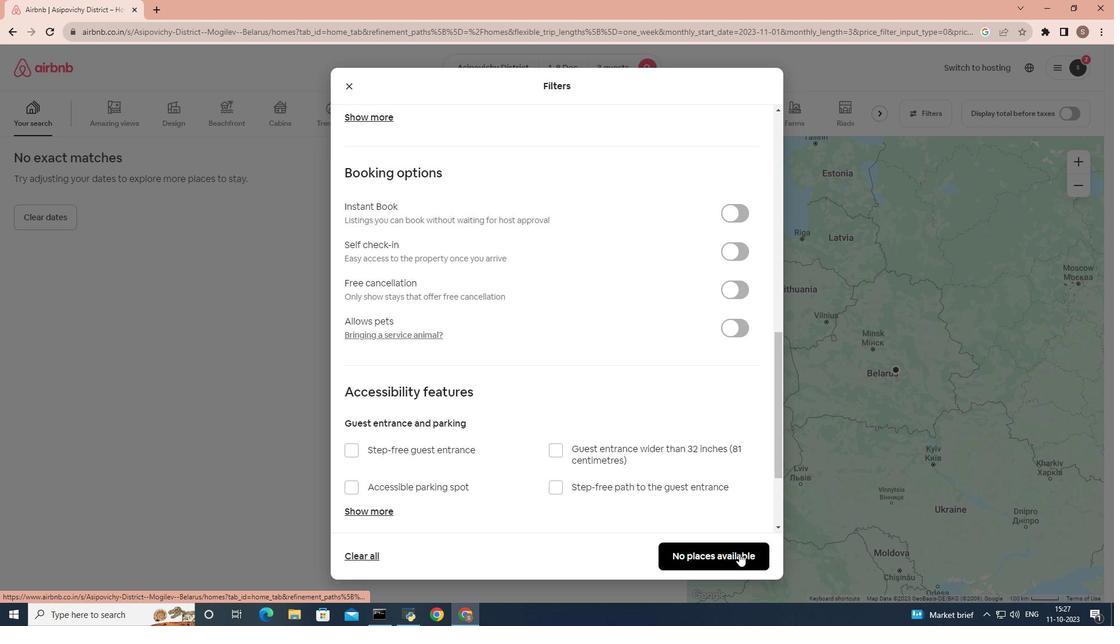 
Action: Mouse moved to (570, 504)
Screenshot: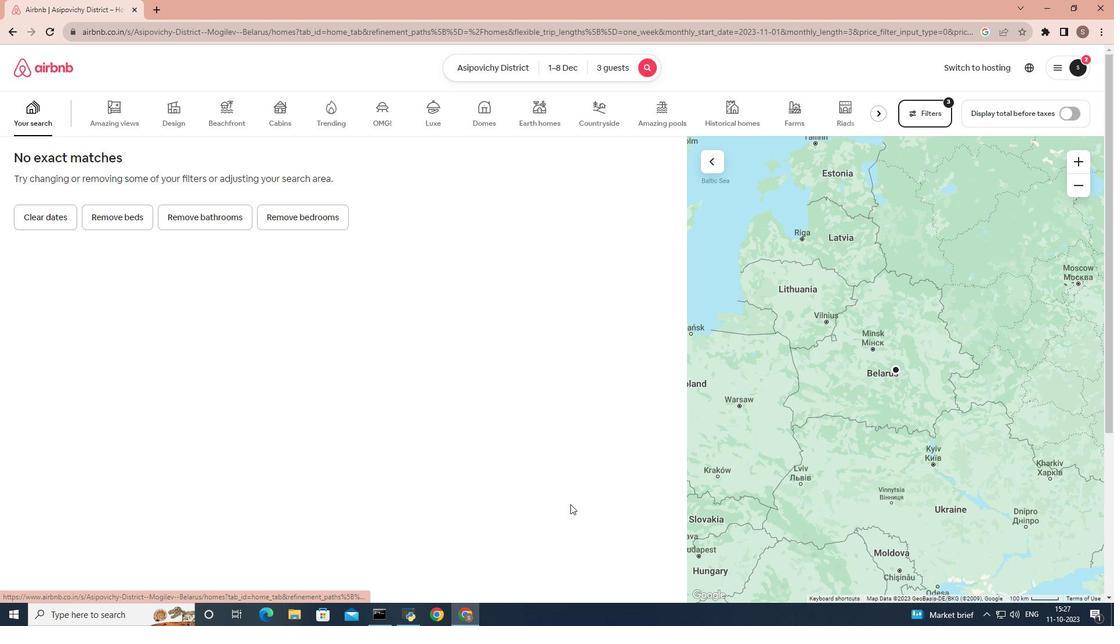 
